 Task: Create Card Card0000000044 in Board Board0000000011 in Workspace WS0000000004 in Trello. Create Card Card0000000045 in Board Board0000000012 in Workspace WS0000000004 in Trello. Create Card Card0000000046 in Board Board0000000012 in Workspace WS0000000004 in Trello. Create Card Card0000000047 in Board Board0000000012 in Workspace WS0000000004 in Trello. Create Card Card0000000048 in Board Board0000000012 in Workspace WS0000000004 in Trello
Action: Mouse moved to (78, 384)
Screenshot: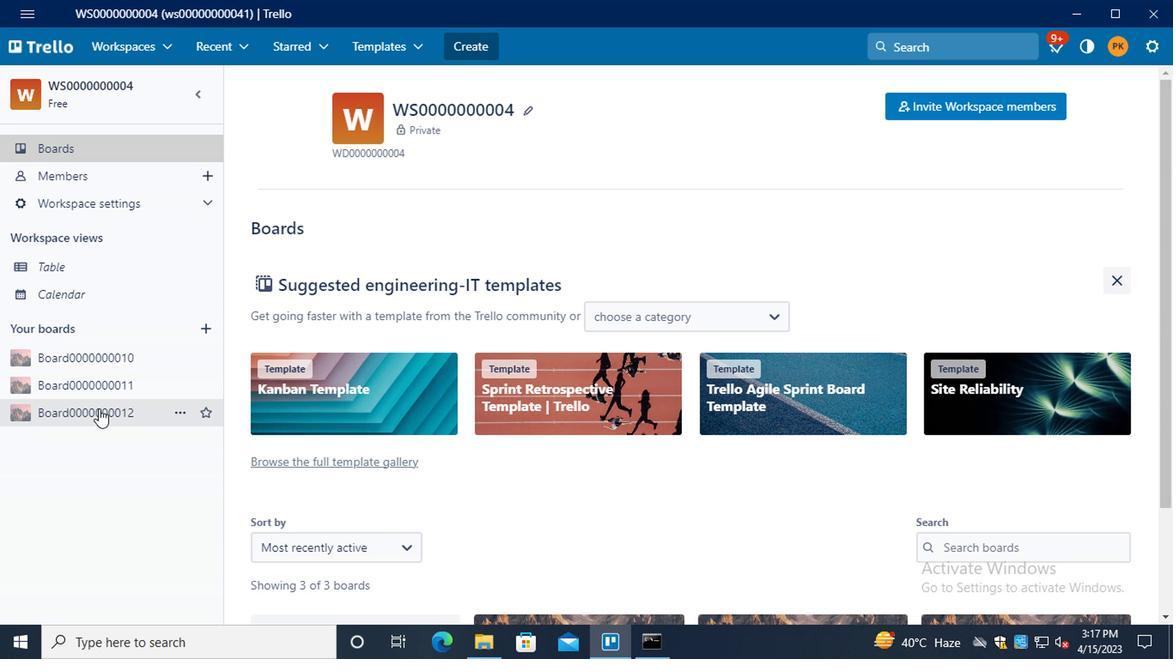 
Action: Mouse pressed left at (78, 384)
Screenshot: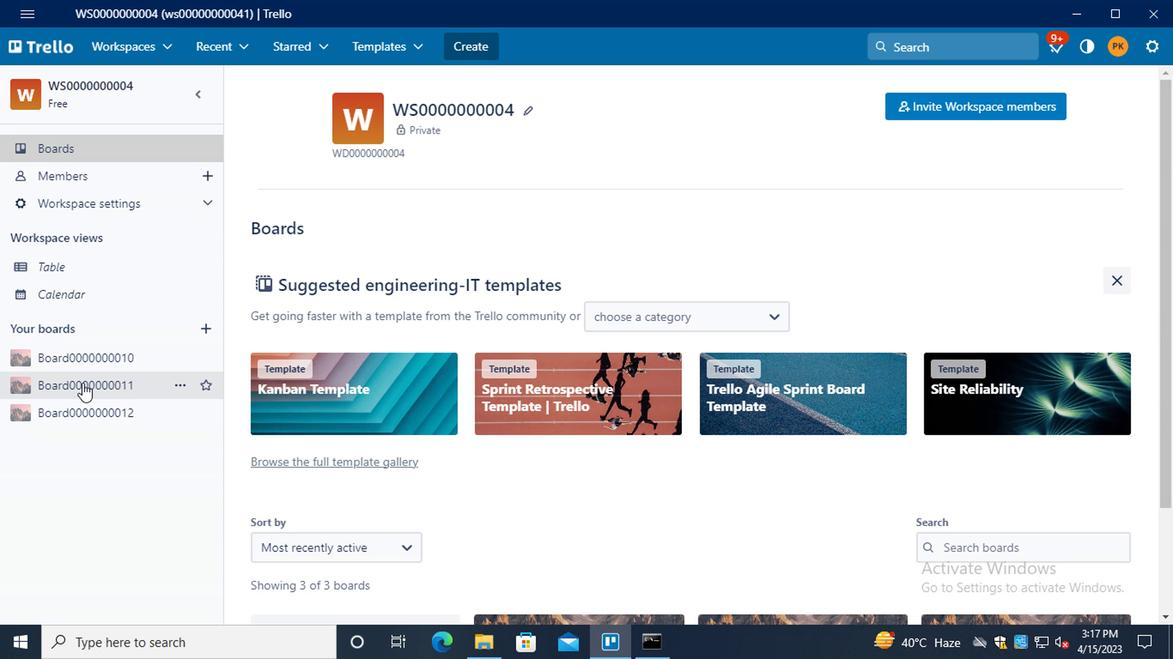 
Action: Mouse moved to (296, 254)
Screenshot: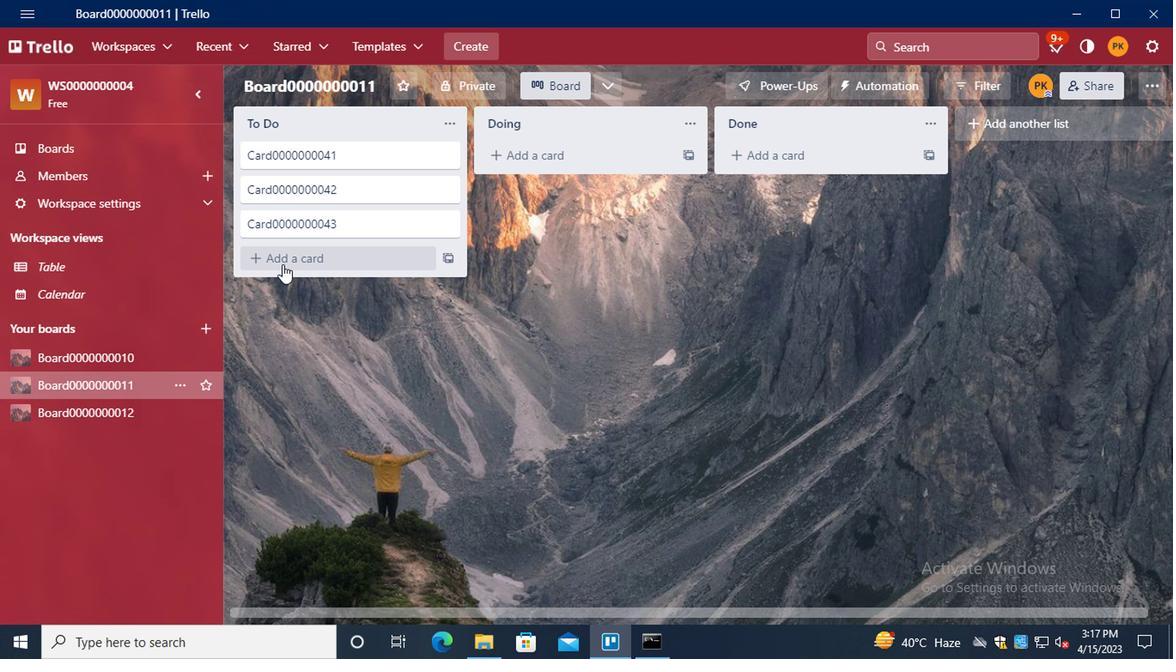 
Action: Mouse pressed left at (296, 254)
Screenshot: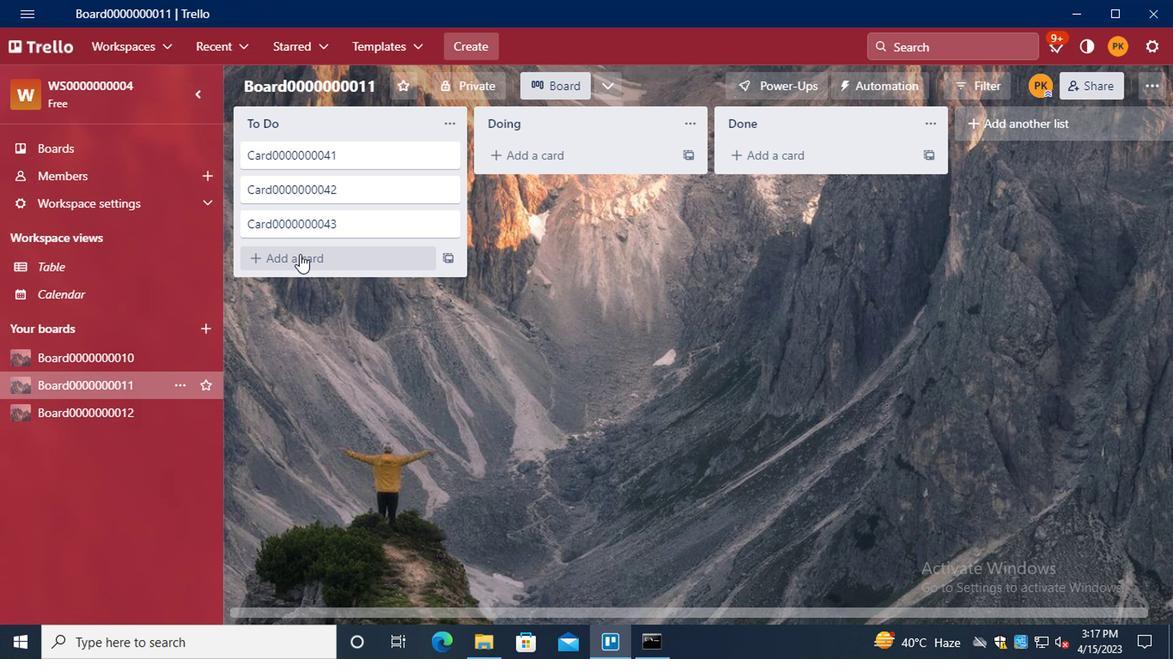 
Action: Key pressed <Key.shift>CADR<Key.backspace><Key.backspace>RD0000000044<Key.enter>
Screenshot: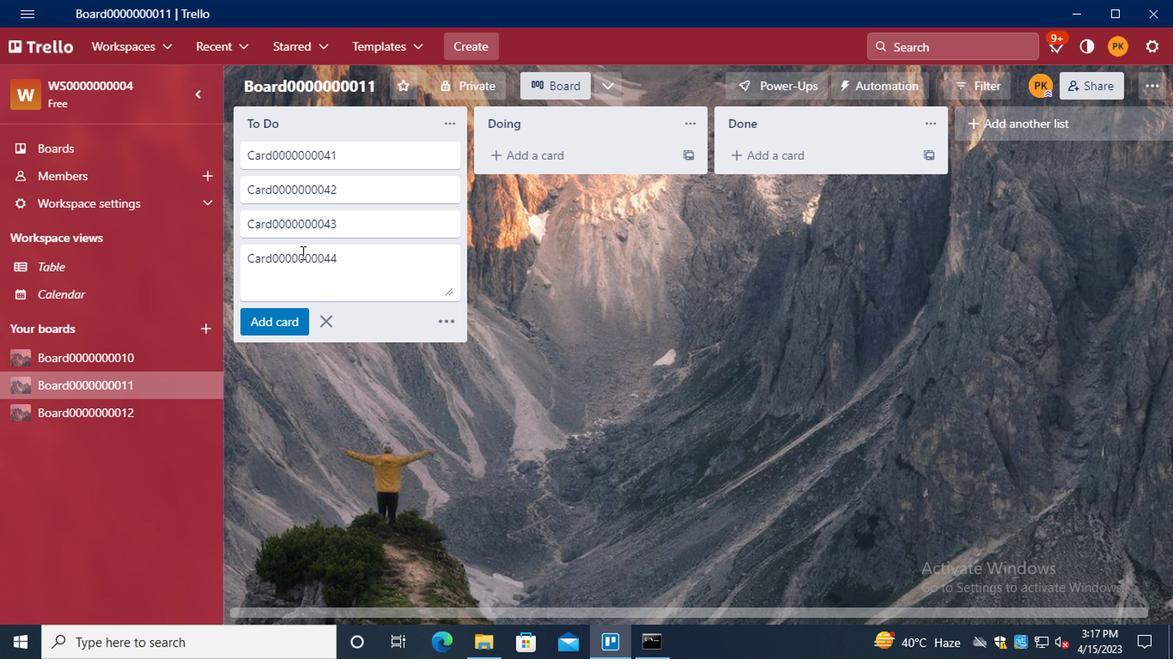 
Action: Mouse moved to (317, 359)
Screenshot: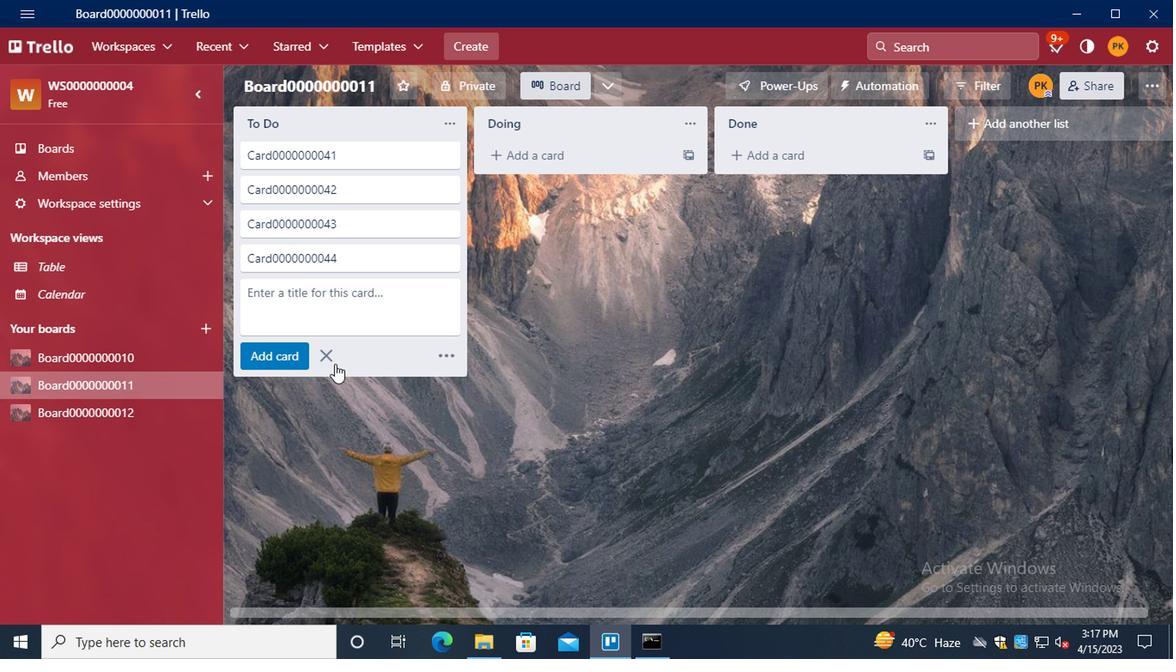 
Action: Mouse pressed left at (317, 359)
Screenshot: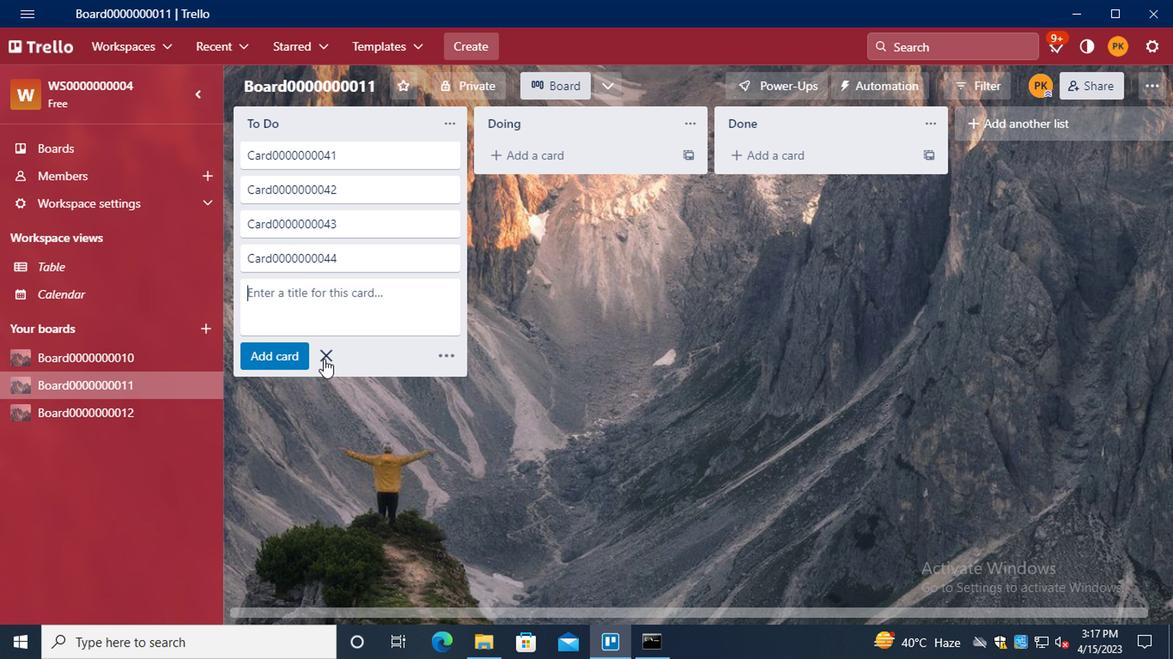 
Action: Mouse moved to (89, 409)
Screenshot: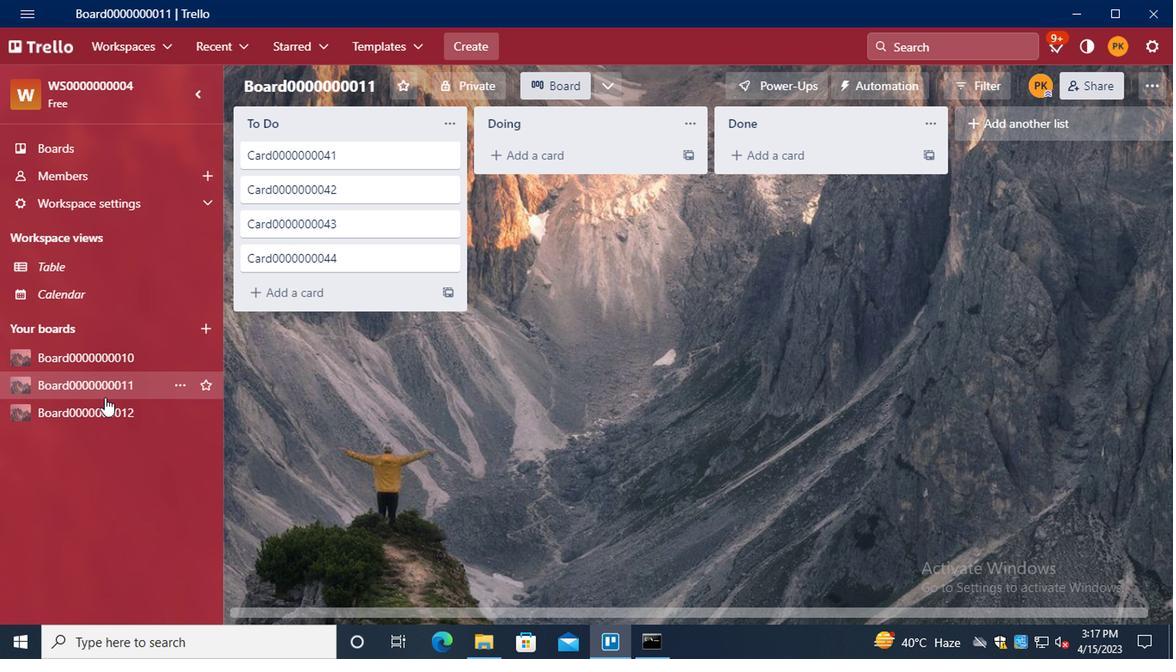 
Action: Mouse pressed left at (89, 409)
Screenshot: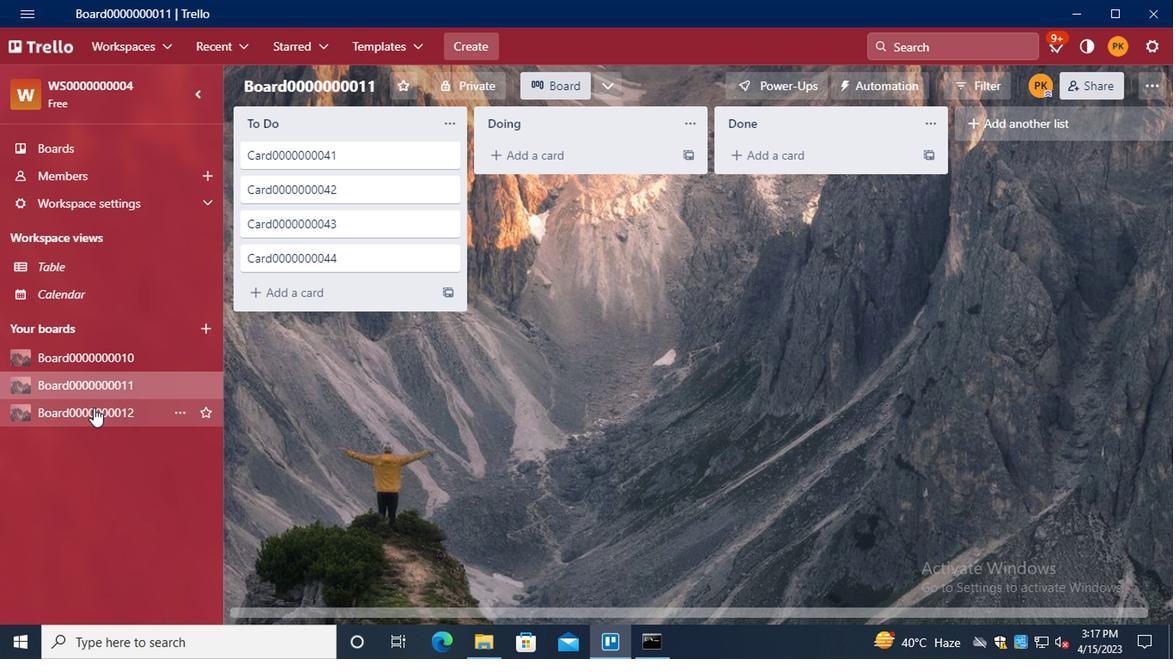 
Action: Mouse moved to (299, 194)
Screenshot: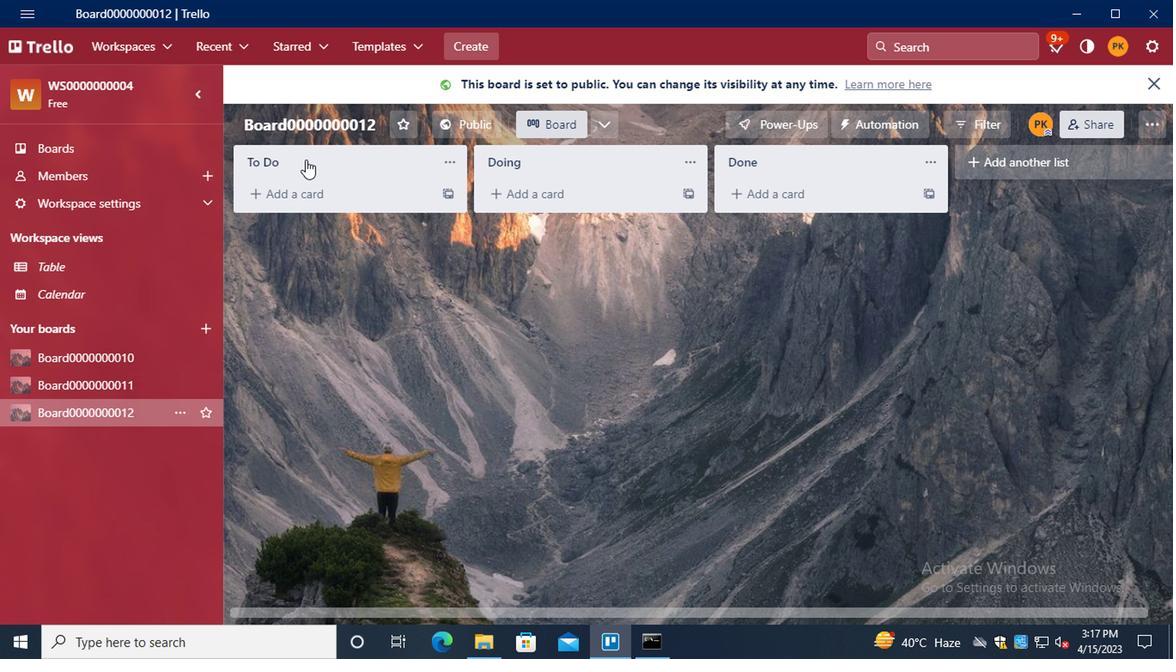 
Action: Mouse pressed left at (299, 194)
Screenshot: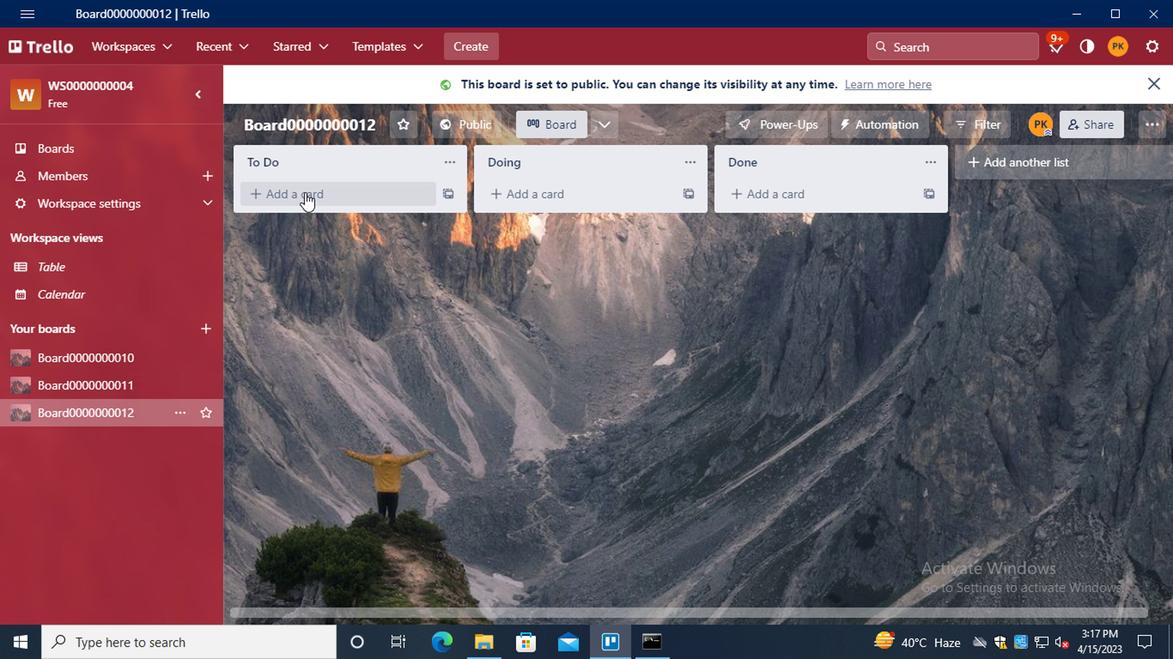 
Action: Key pressed <Key.shift>CARD0000000045<Key.enter><Key.shift>CARD0000000046<Key.enter><Key.shift>CARD0000000047<Key.enter><Key.shift>CARD0000000048<Key.enter>
Screenshot: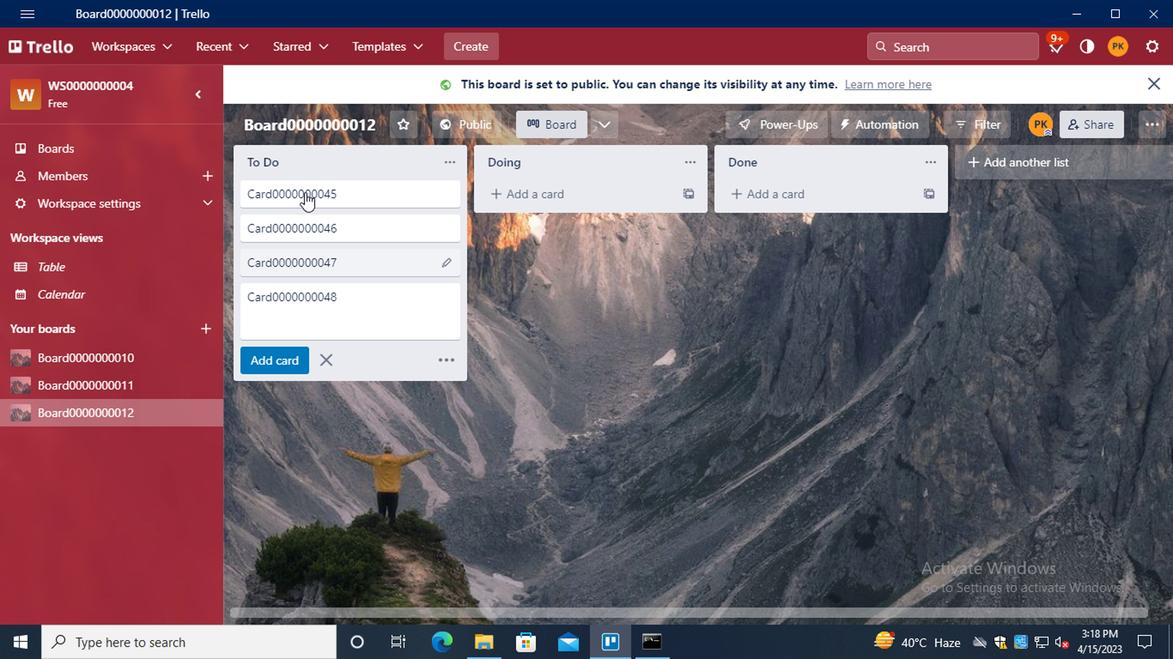
Action: Mouse moved to (329, 396)
Screenshot: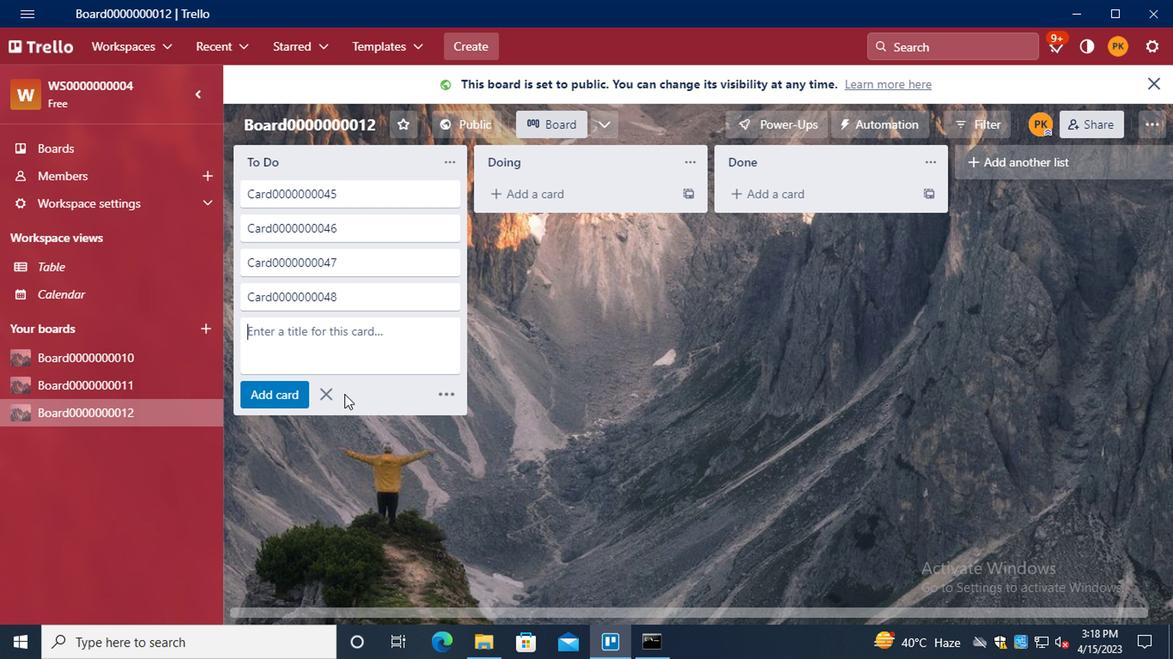
Action: Mouse pressed left at (329, 396)
Screenshot: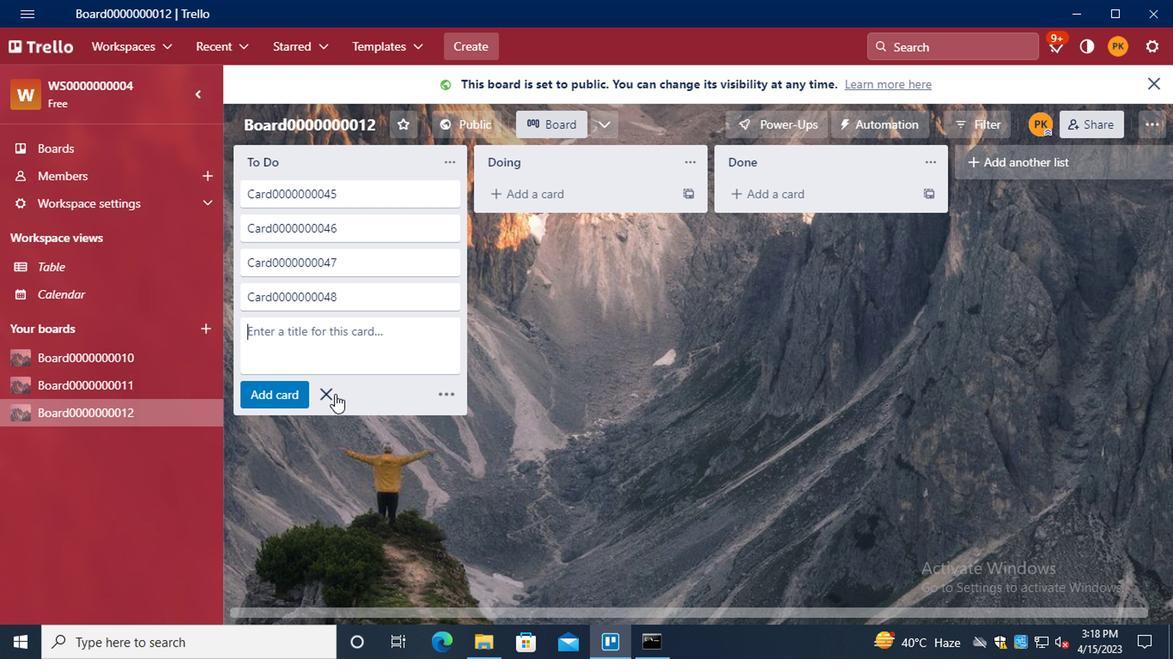 
Action: Mouse moved to (329, 396)
Screenshot: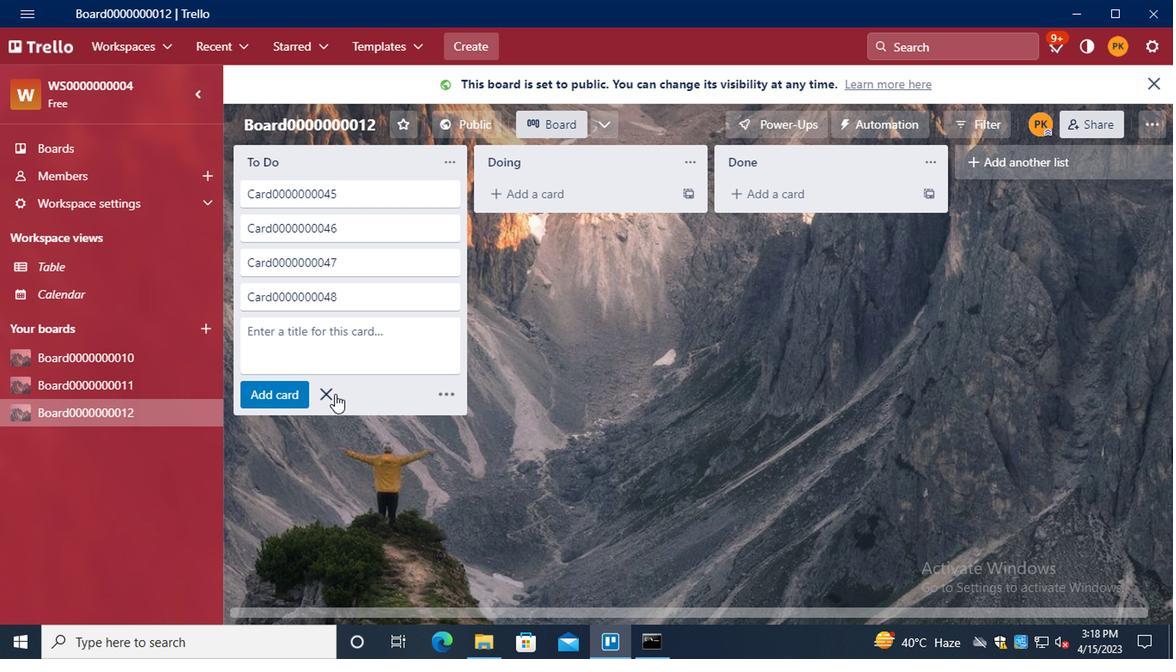 
